 Task: Add a condition where "Channel Is not Web form" in pending tickets.
Action: Mouse moved to (155, 431)
Screenshot: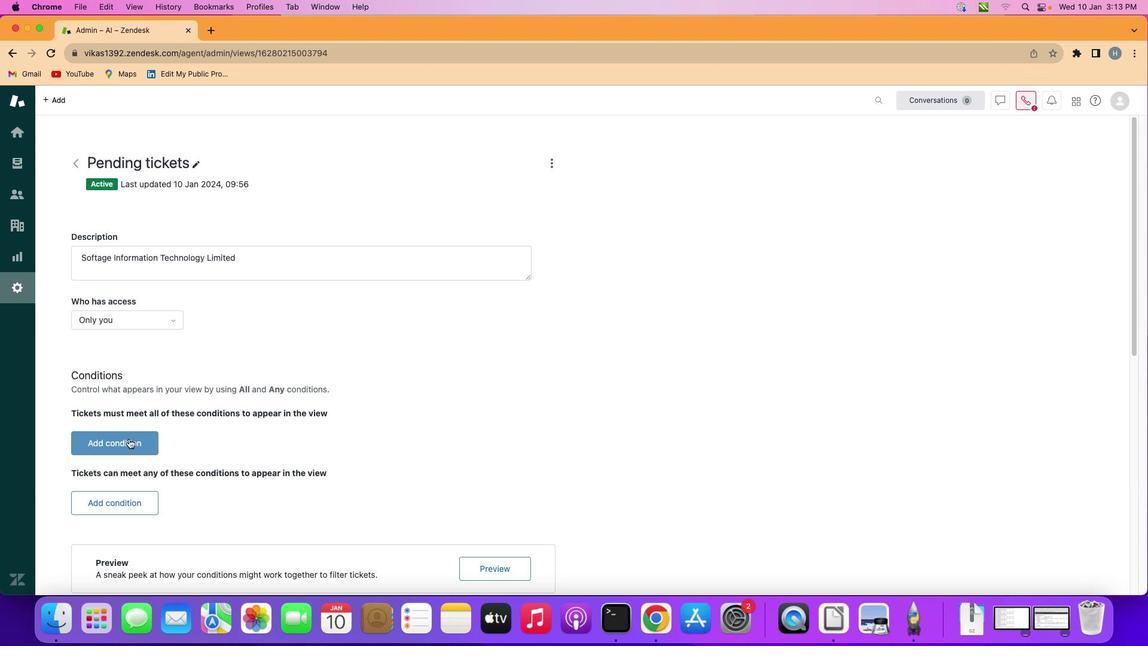 
Action: Mouse pressed left at (155, 431)
Screenshot: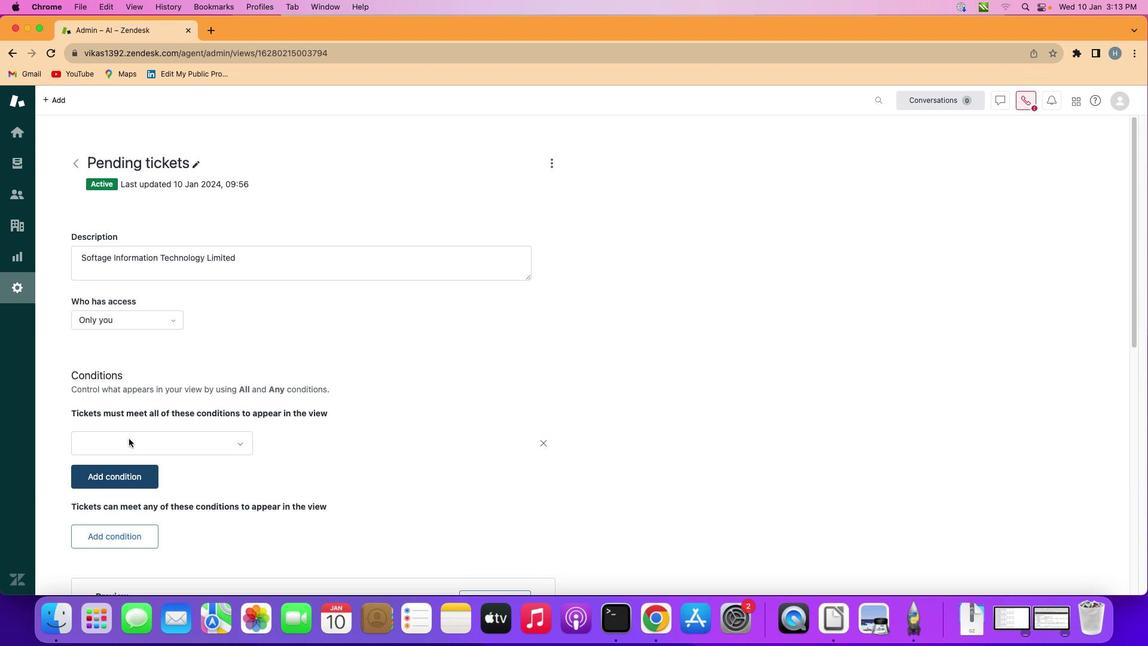 
Action: Mouse moved to (218, 433)
Screenshot: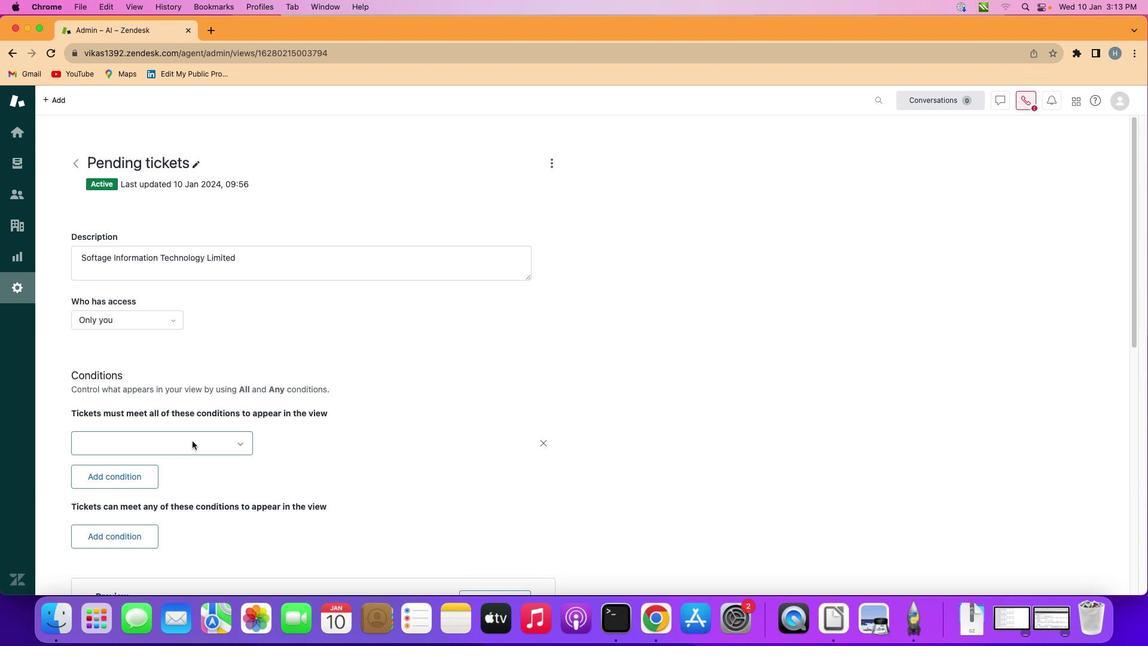 
Action: Mouse pressed left at (218, 433)
Screenshot: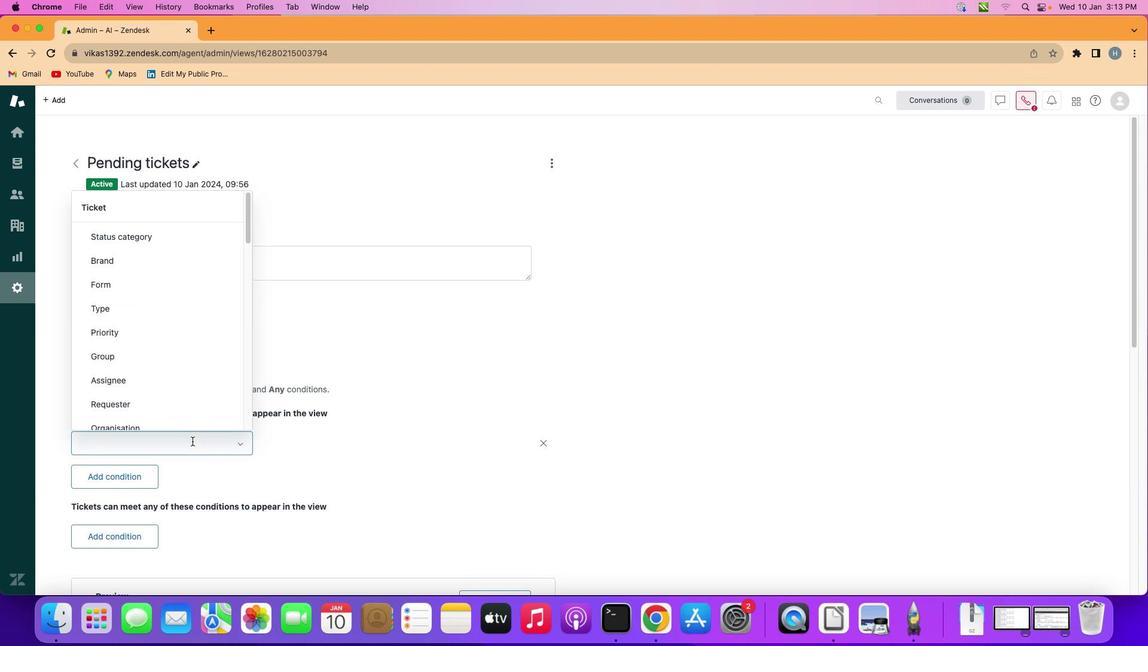 
Action: Mouse moved to (225, 338)
Screenshot: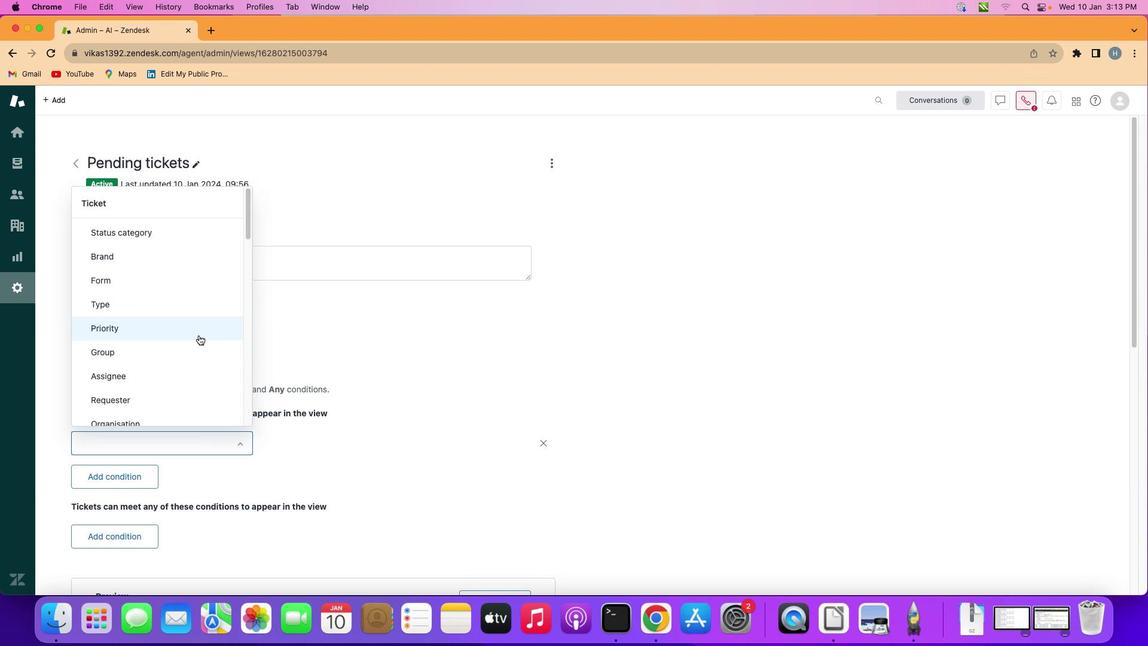 
Action: Mouse scrolled (225, 338) with delta (26, 35)
Screenshot: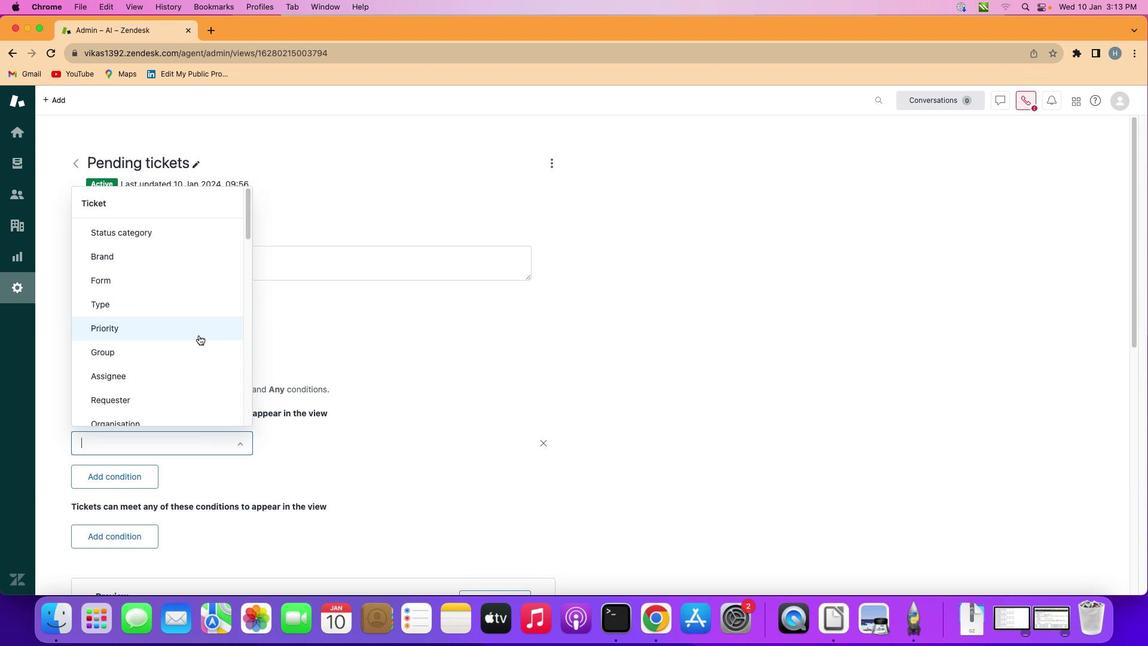 
Action: Mouse scrolled (225, 338) with delta (26, 34)
Screenshot: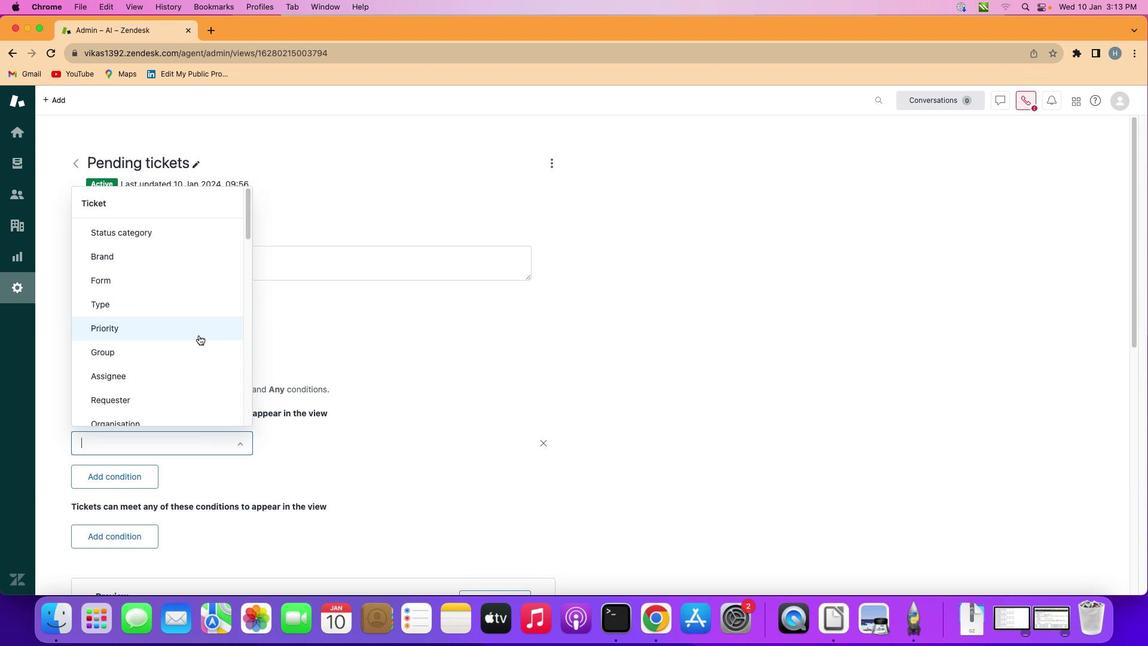 
Action: Mouse scrolled (225, 338) with delta (26, 34)
Screenshot: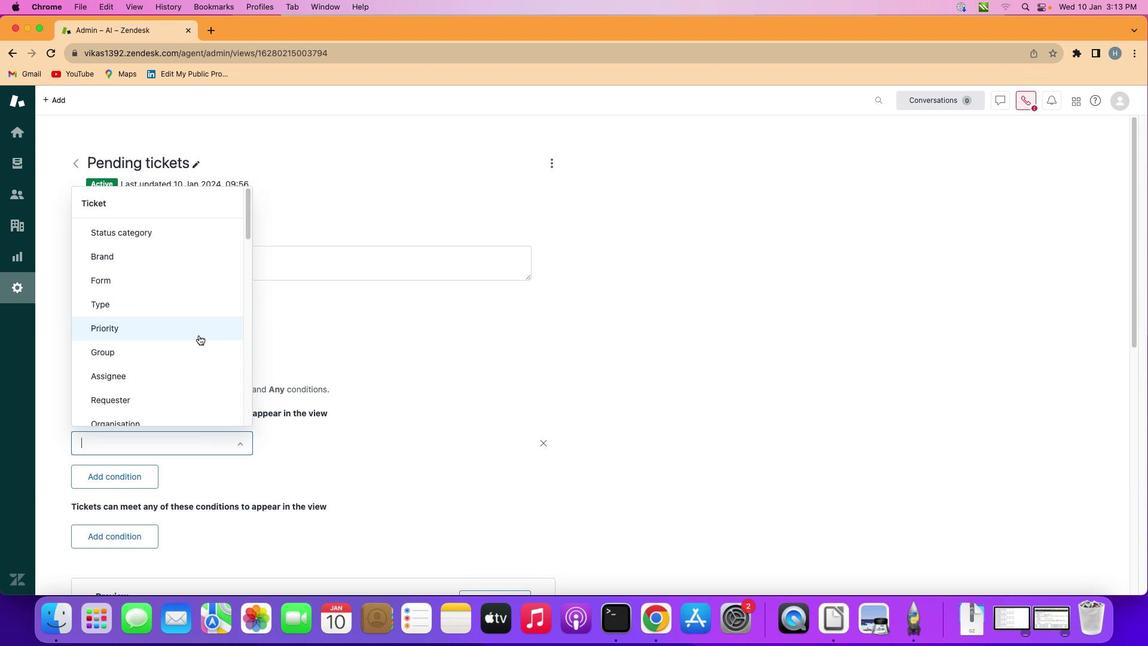 
Action: Mouse scrolled (225, 338) with delta (26, 34)
Screenshot: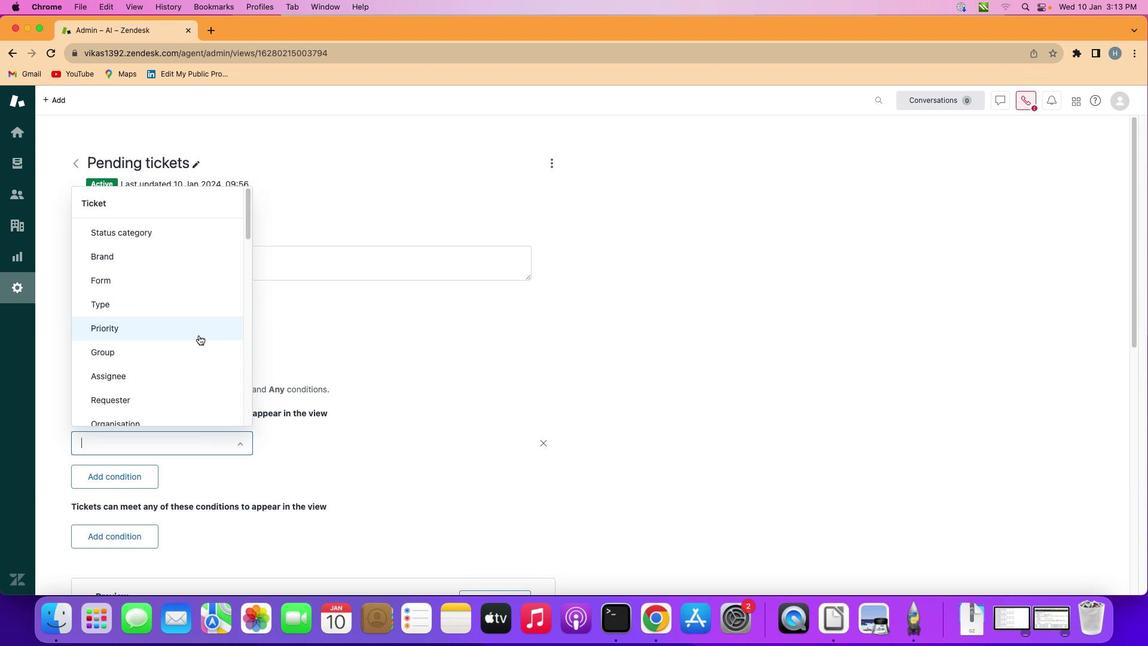 
Action: Mouse scrolled (225, 338) with delta (26, 34)
Screenshot: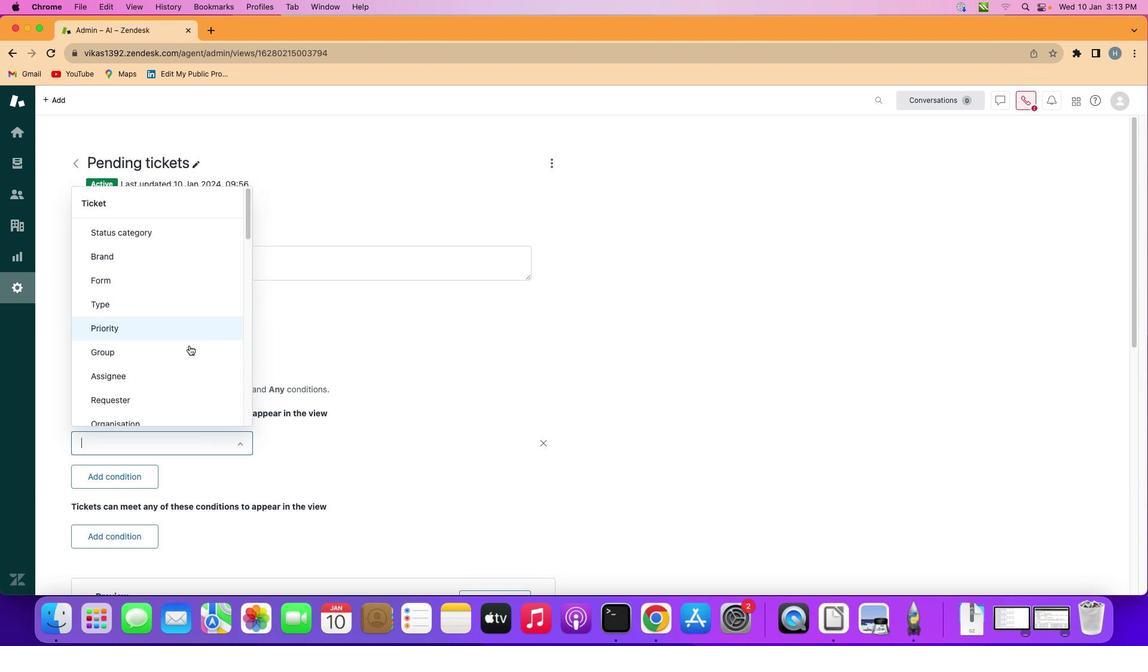 
Action: Mouse moved to (199, 361)
Screenshot: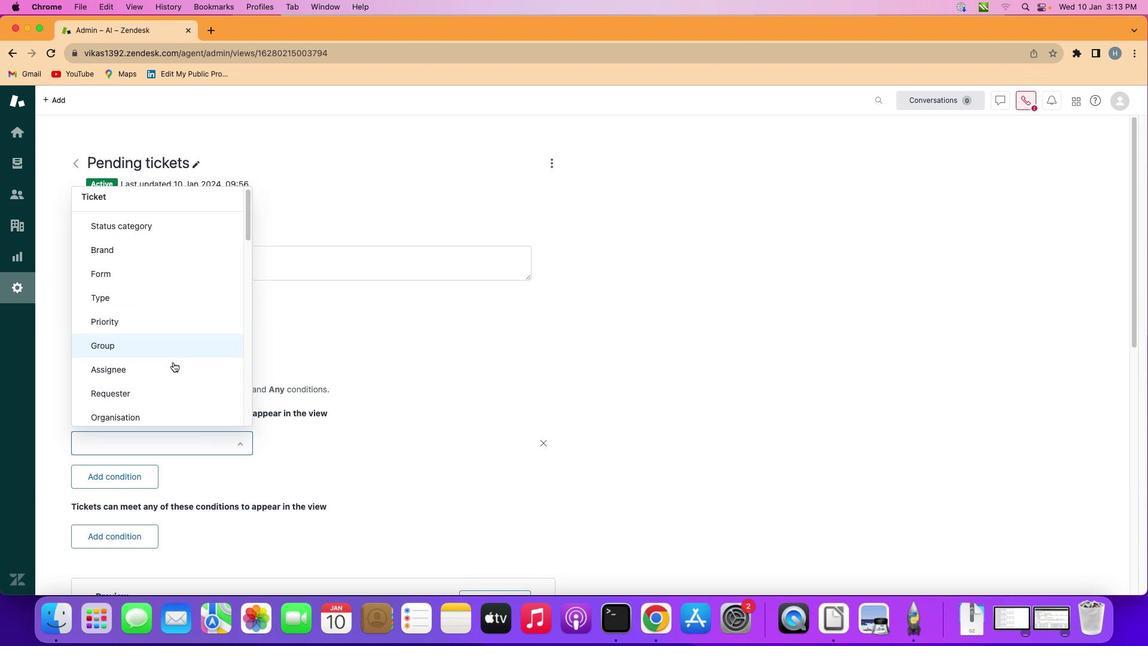 
Action: Mouse scrolled (199, 361) with delta (26, 34)
Screenshot: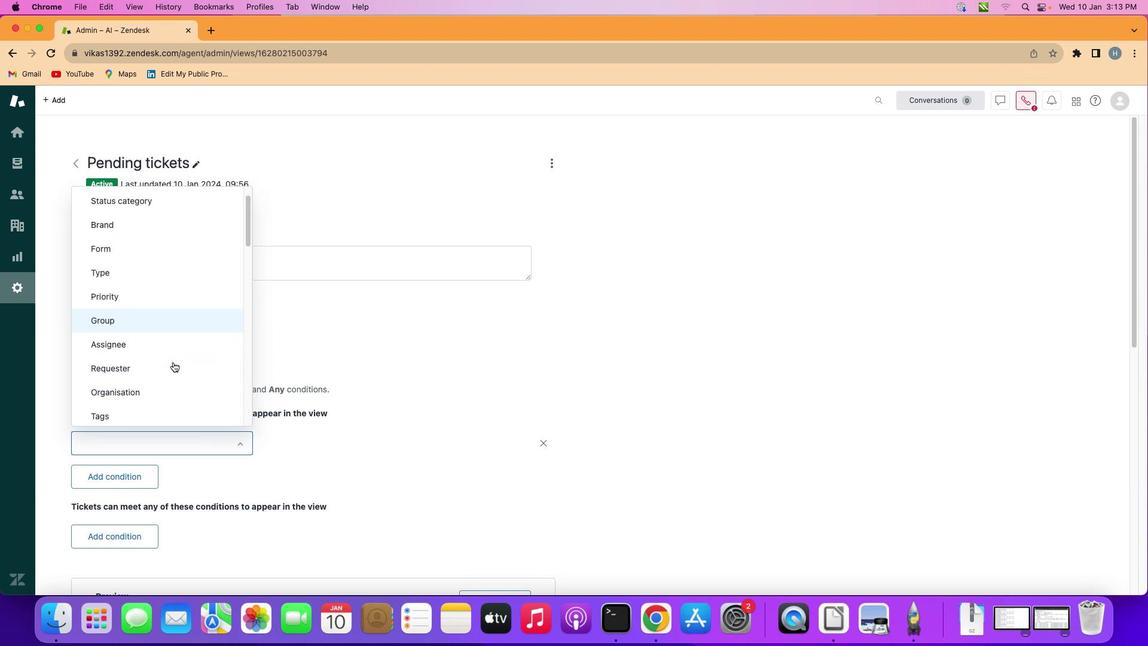 
Action: Mouse scrolled (199, 361) with delta (26, 34)
Screenshot: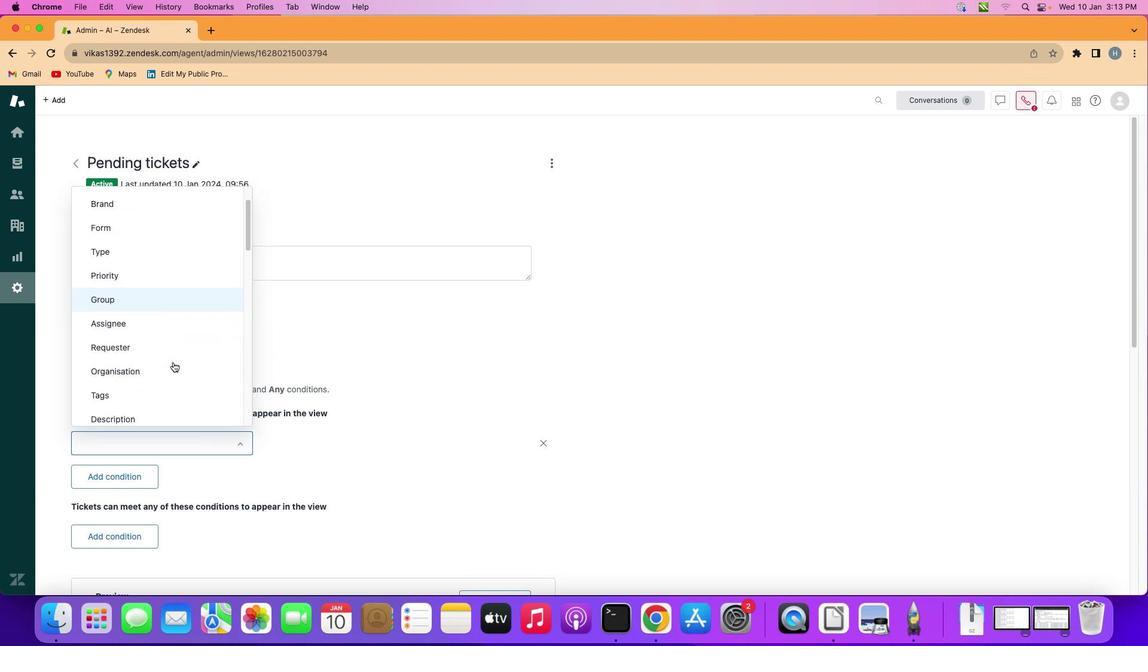 
Action: Mouse scrolled (199, 361) with delta (26, 34)
Screenshot: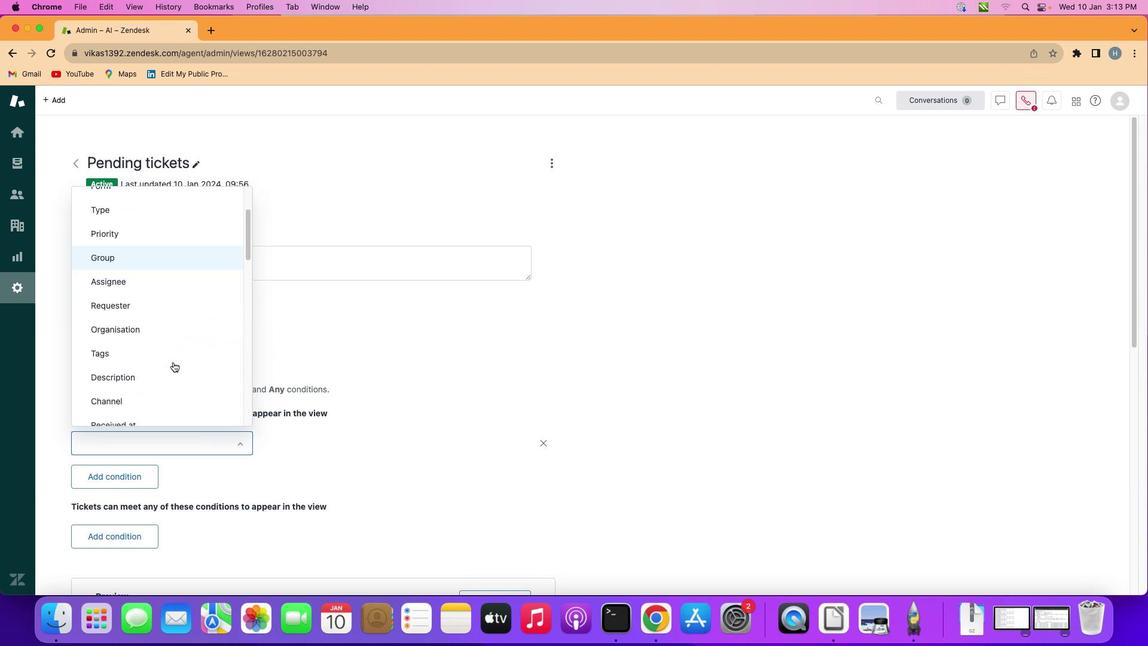 
Action: Mouse scrolled (199, 361) with delta (26, 34)
Screenshot: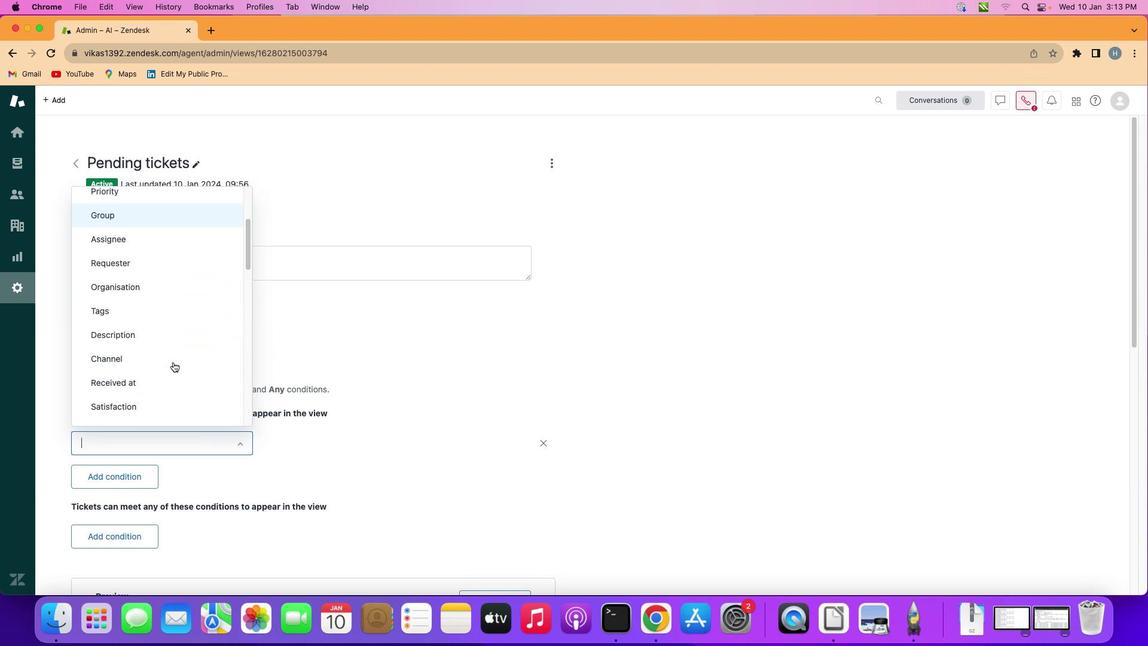 
Action: Mouse scrolled (199, 361) with delta (26, 34)
Screenshot: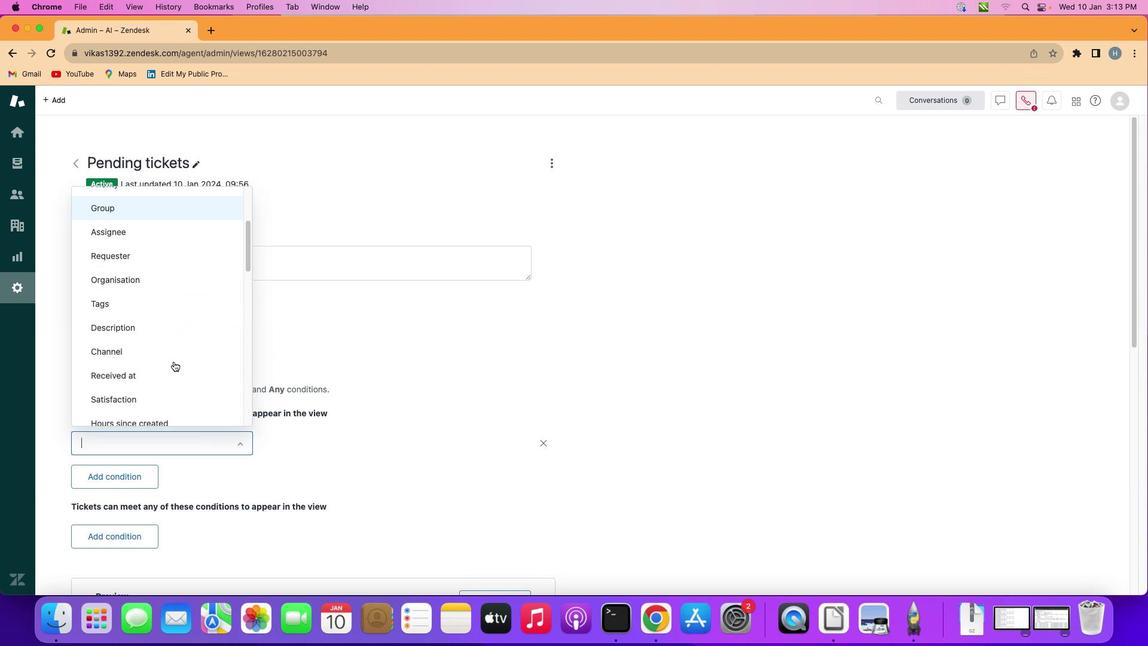 
Action: Mouse moved to (201, 356)
Screenshot: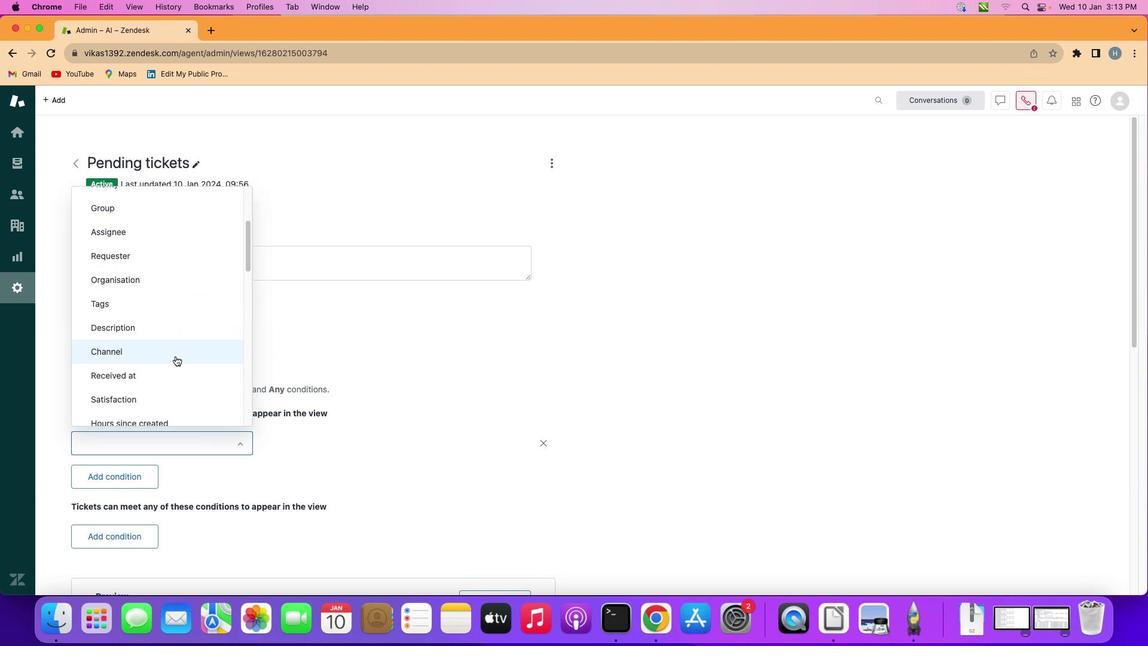 
Action: Mouse pressed left at (201, 356)
Screenshot: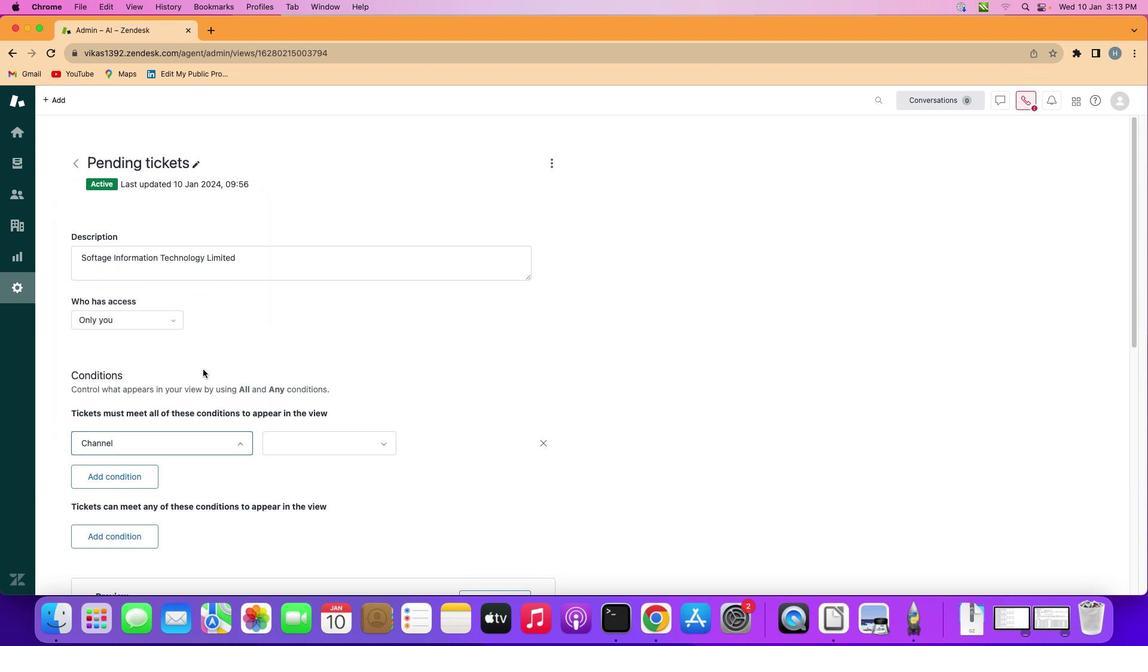 
Action: Mouse moved to (343, 439)
Screenshot: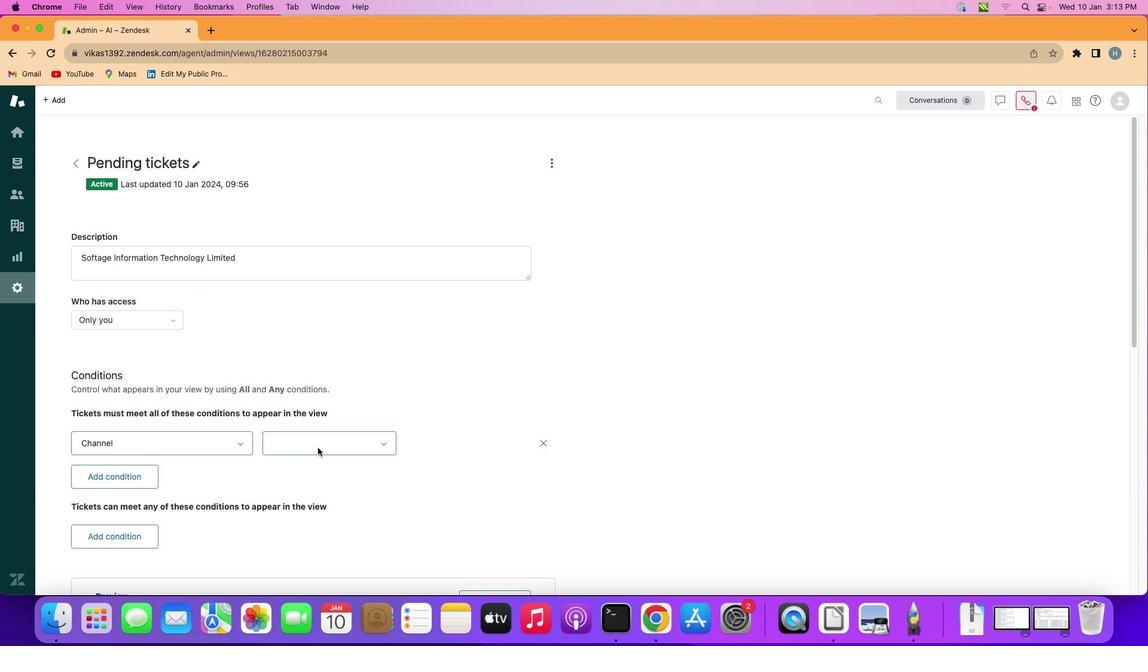 
Action: Mouse pressed left at (343, 439)
Screenshot: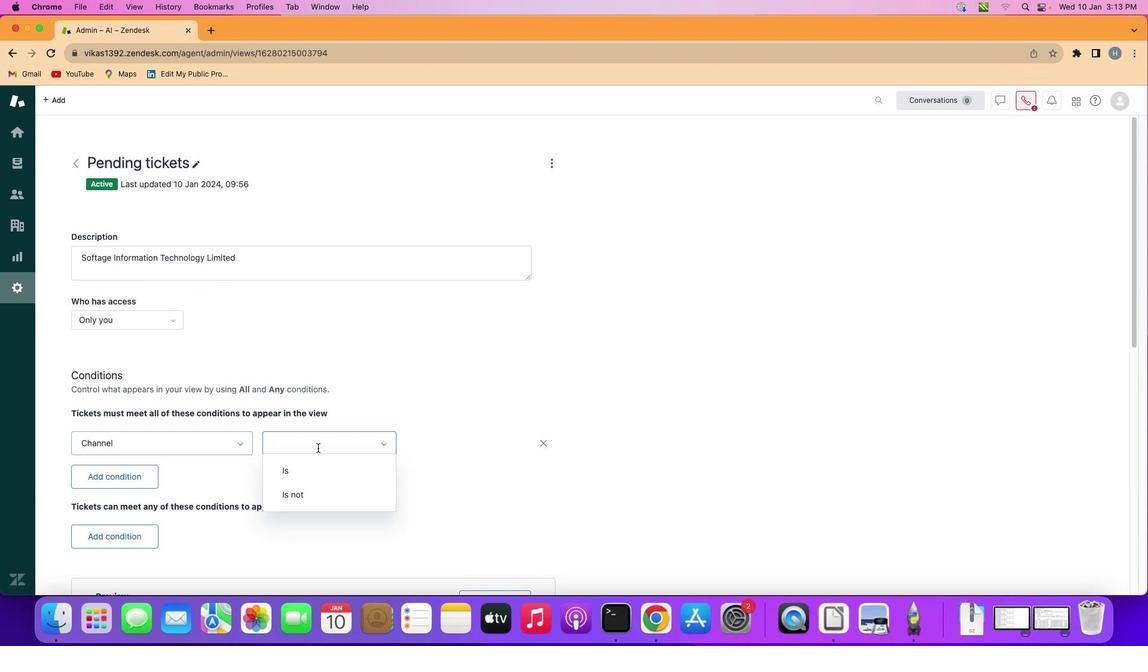 
Action: Mouse moved to (351, 483)
Screenshot: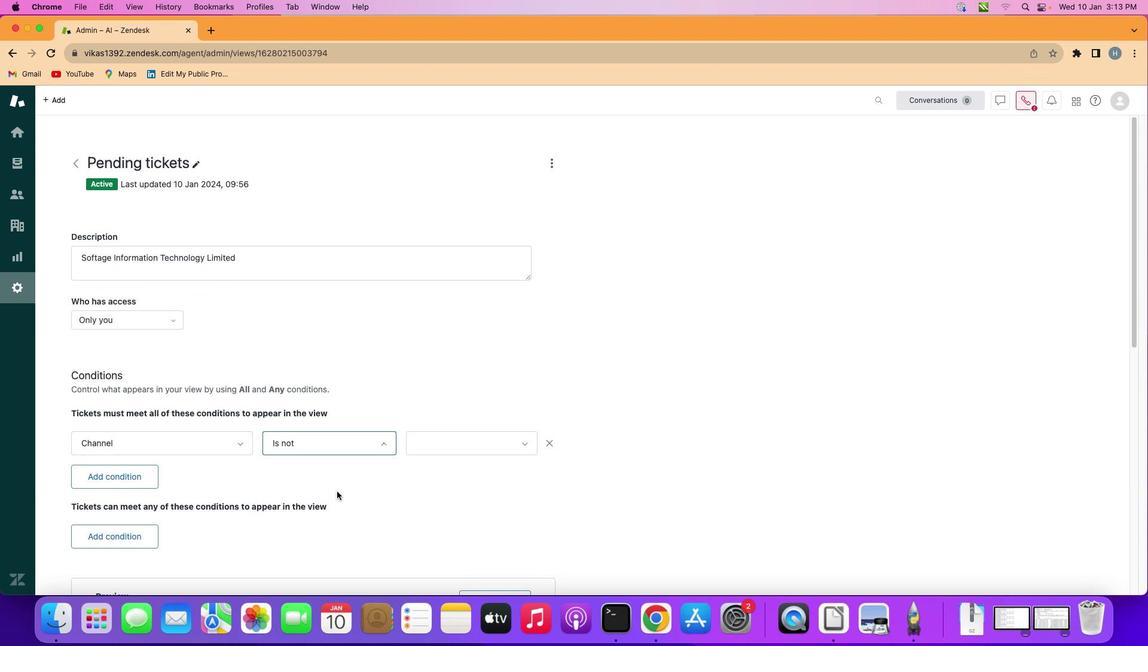 
Action: Mouse pressed left at (351, 483)
Screenshot: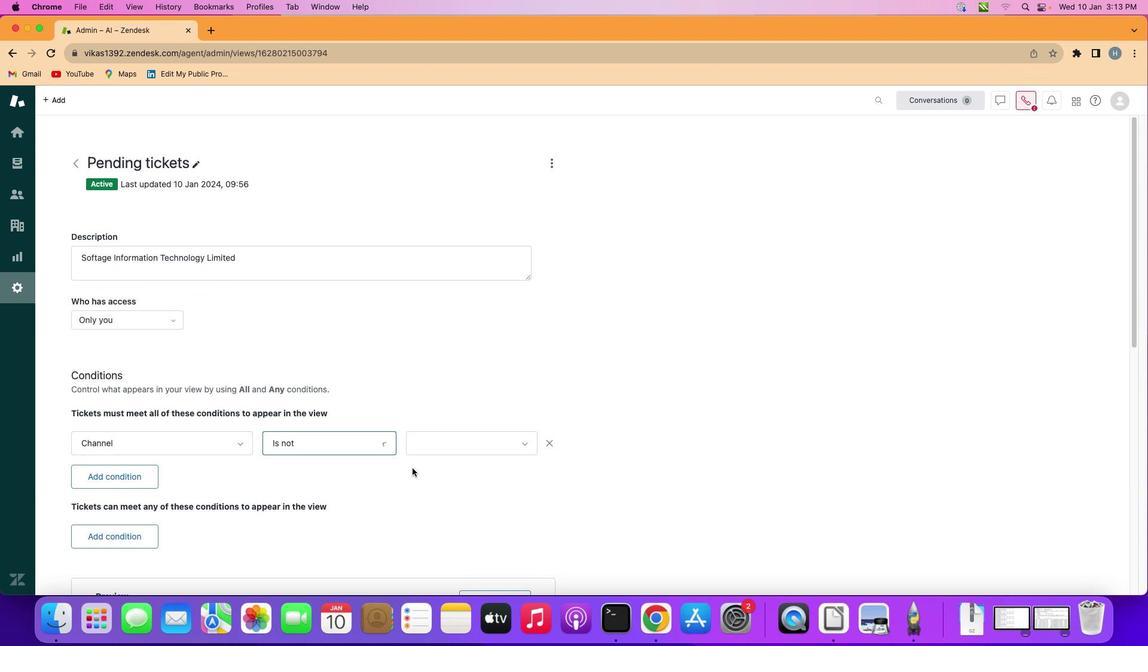 
Action: Mouse moved to (507, 434)
Screenshot: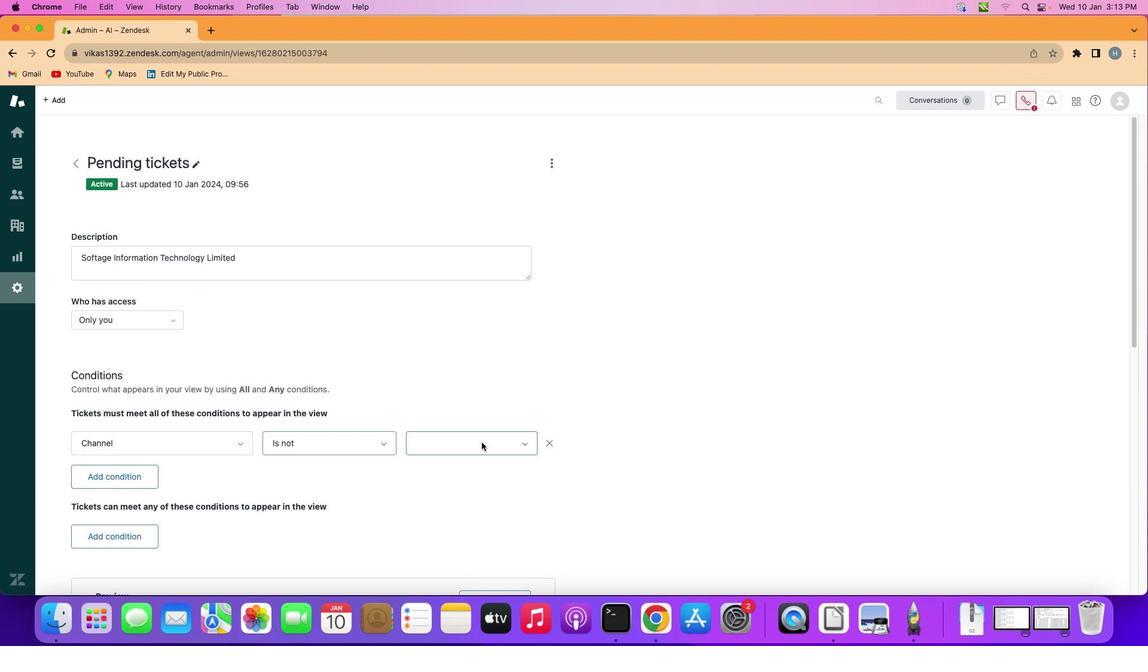 
Action: Mouse pressed left at (507, 434)
Screenshot: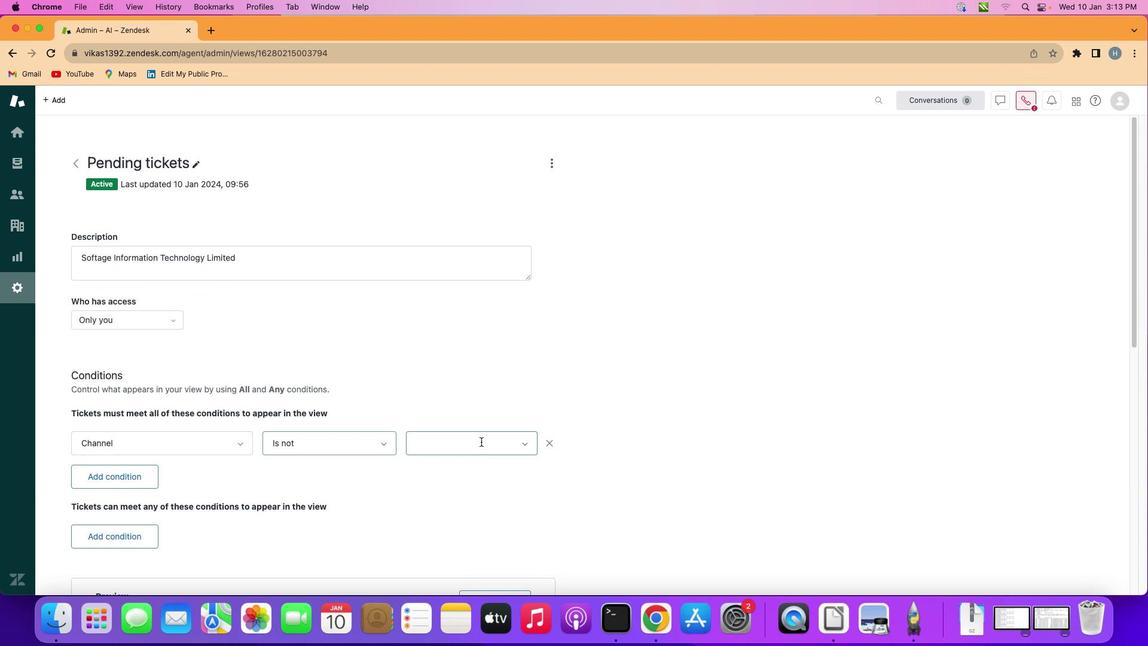 
Action: Mouse moved to (483, 215)
Screenshot: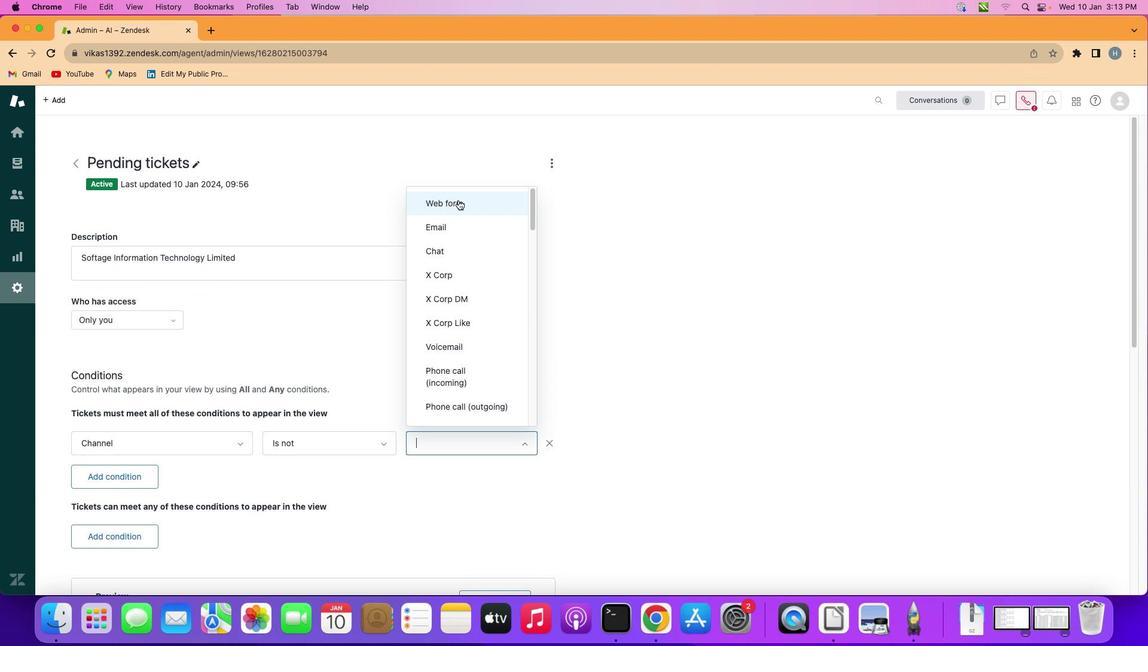 
Action: Mouse pressed left at (483, 215)
Screenshot: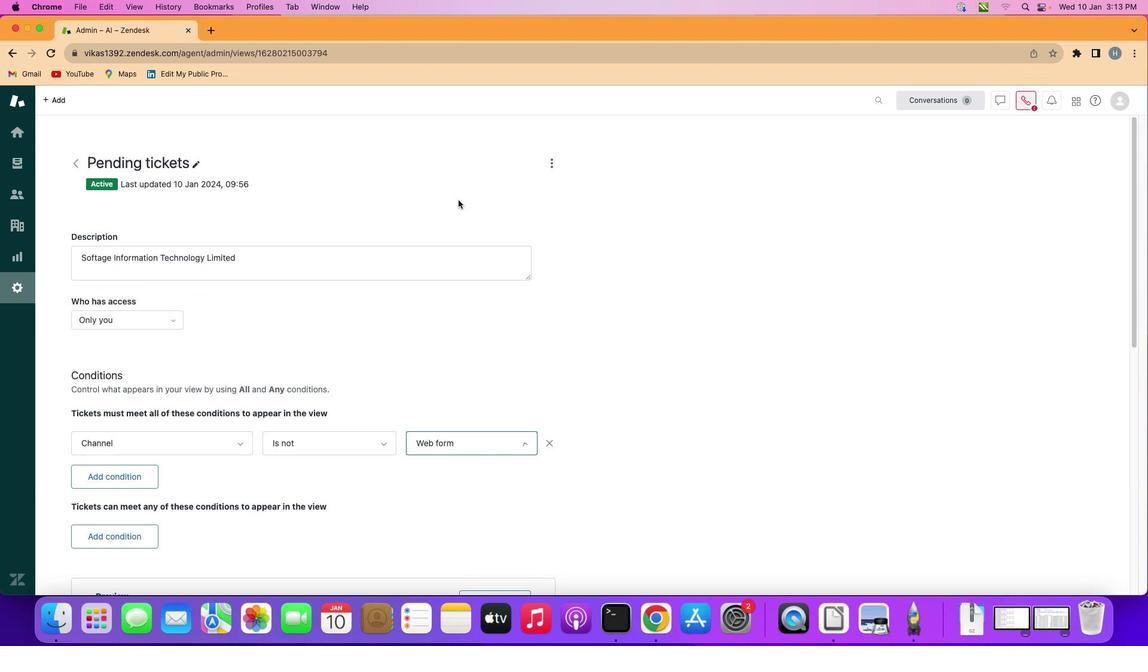 
Action: Mouse moved to (483, 215)
Screenshot: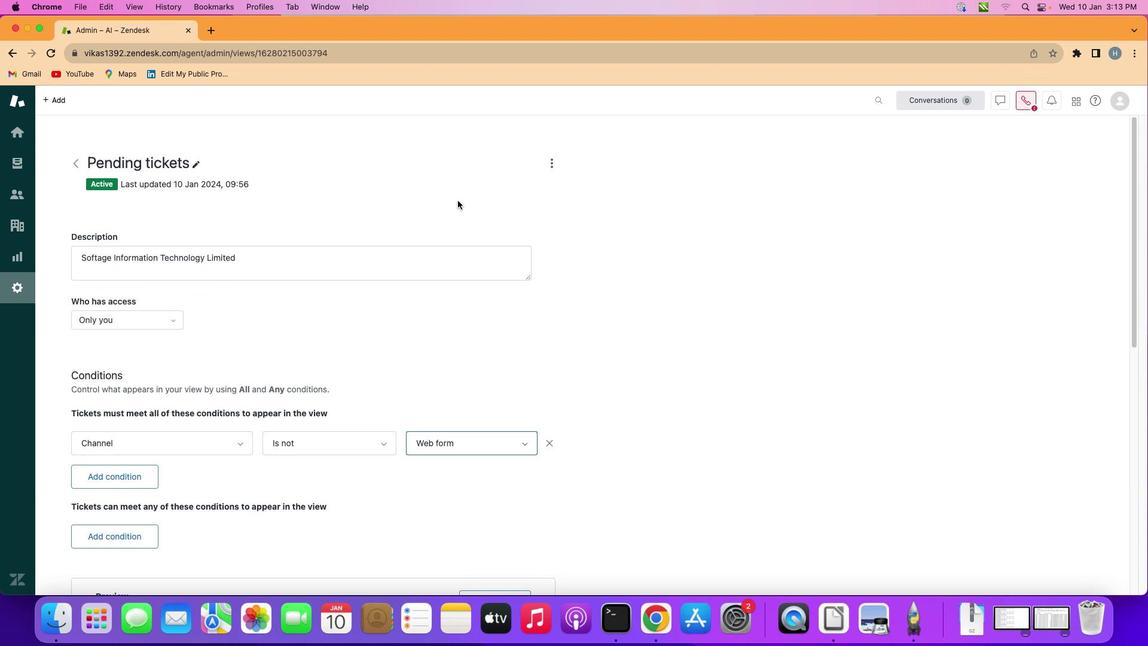 
